 Task: Write credential ID "IM0256".
Action: Mouse moved to (409, 388)
Screenshot: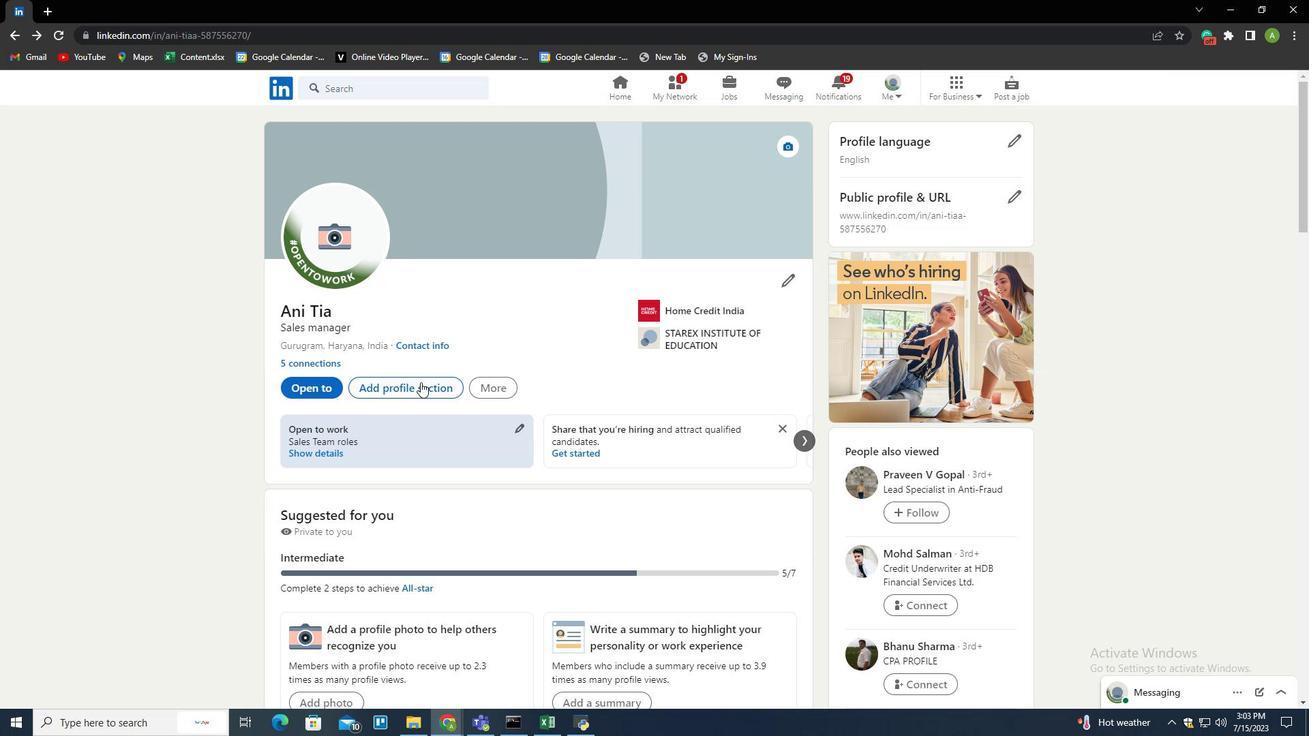 
Action: Mouse pressed left at (409, 388)
Screenshot: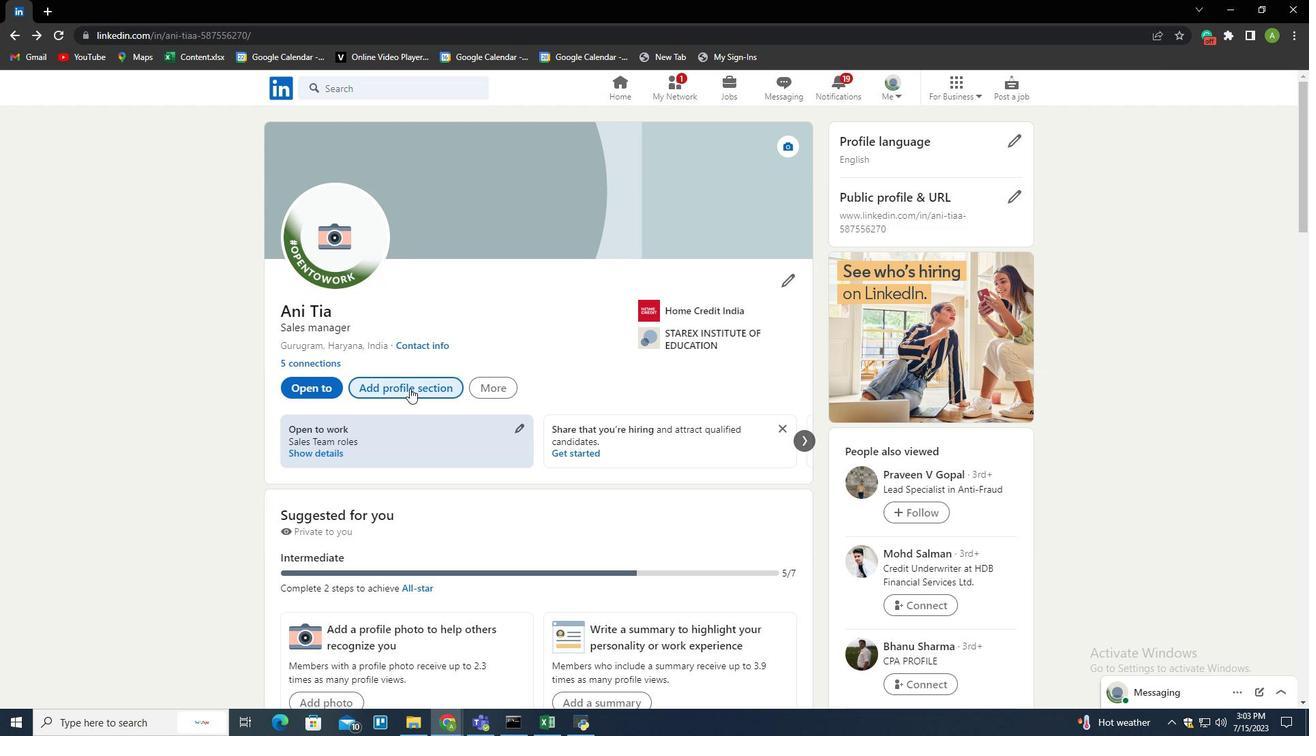 
Action: Mouse moved to (760, 169)
Screenshot: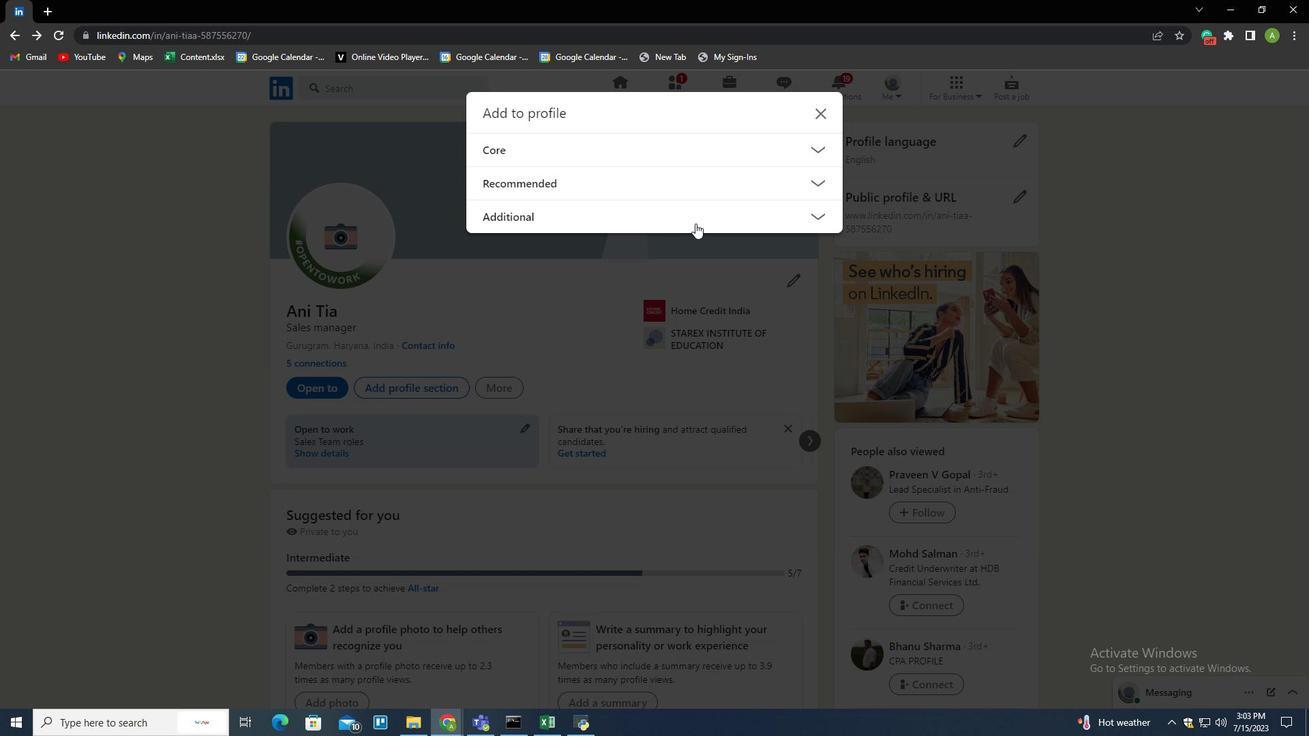 
Action: Mouse pressed left at (760, 169)
Screenshot: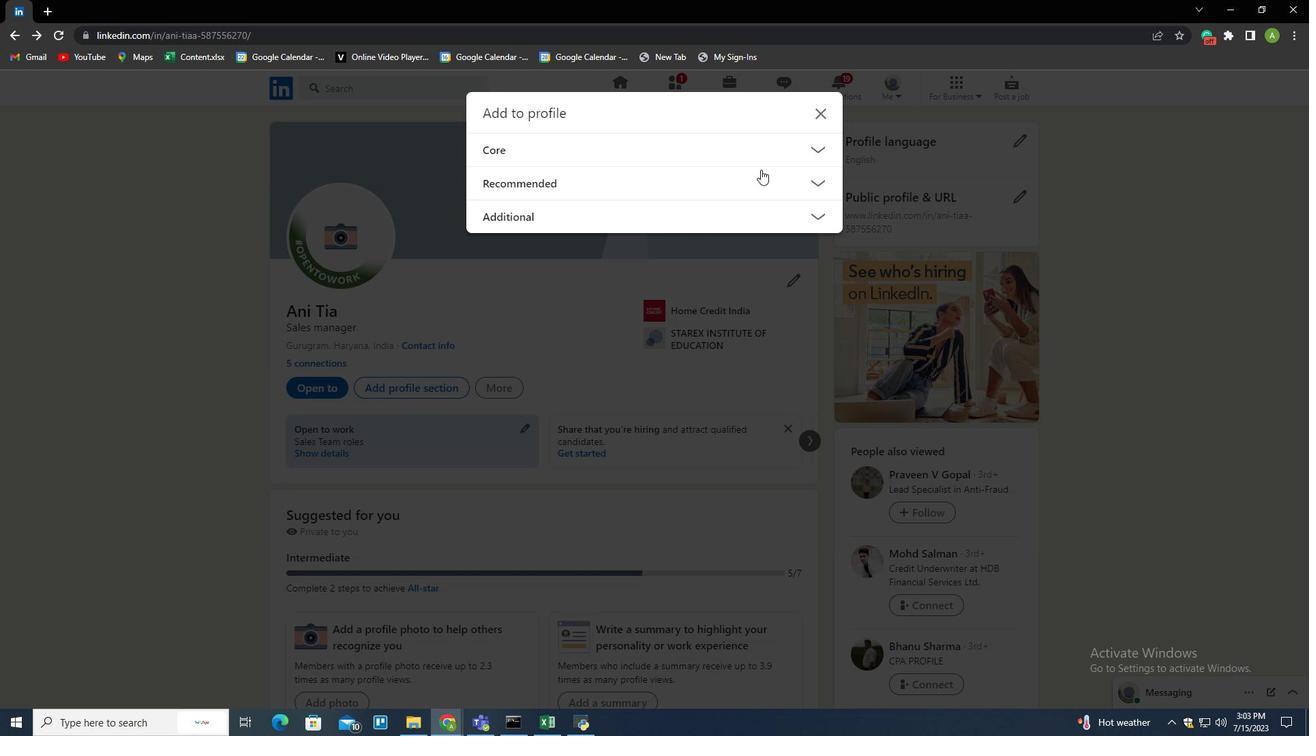 
Action: Mouse moved to (518, 280)
Screenshot: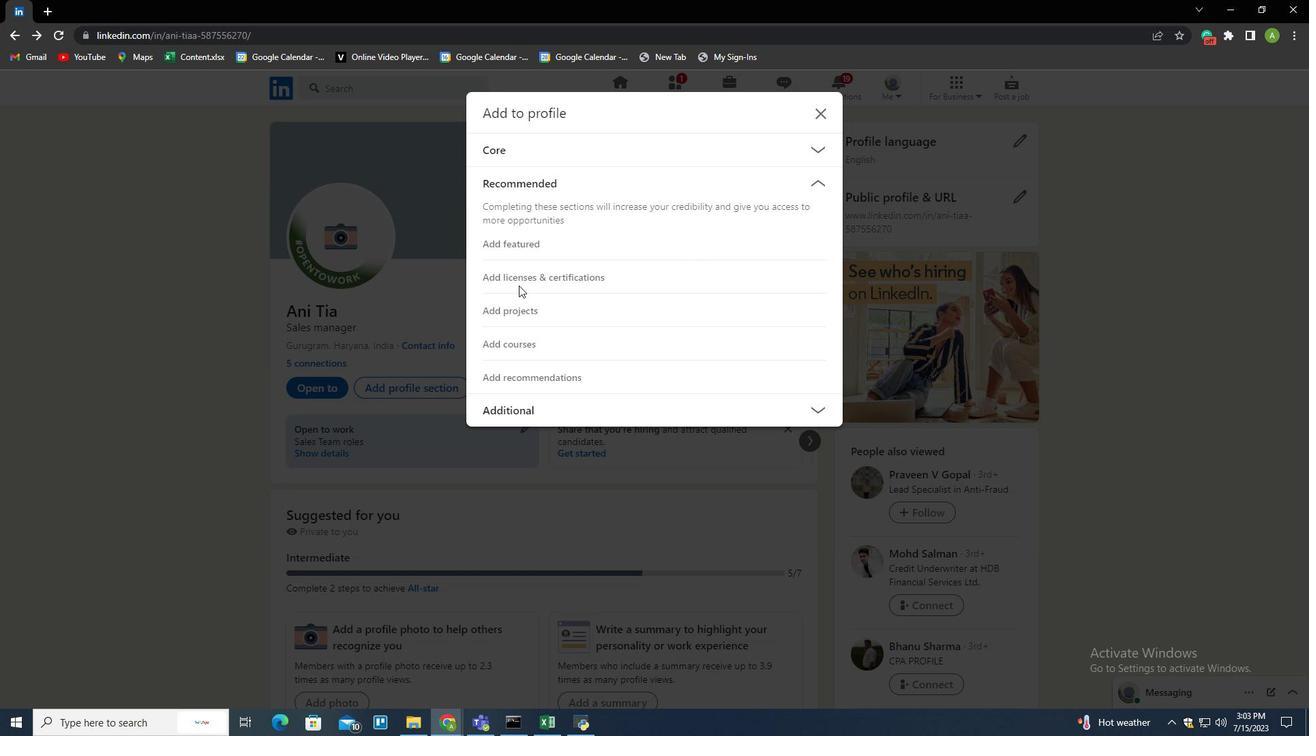 
Action: Mouse pressed left at (518, 280)
Screenshot: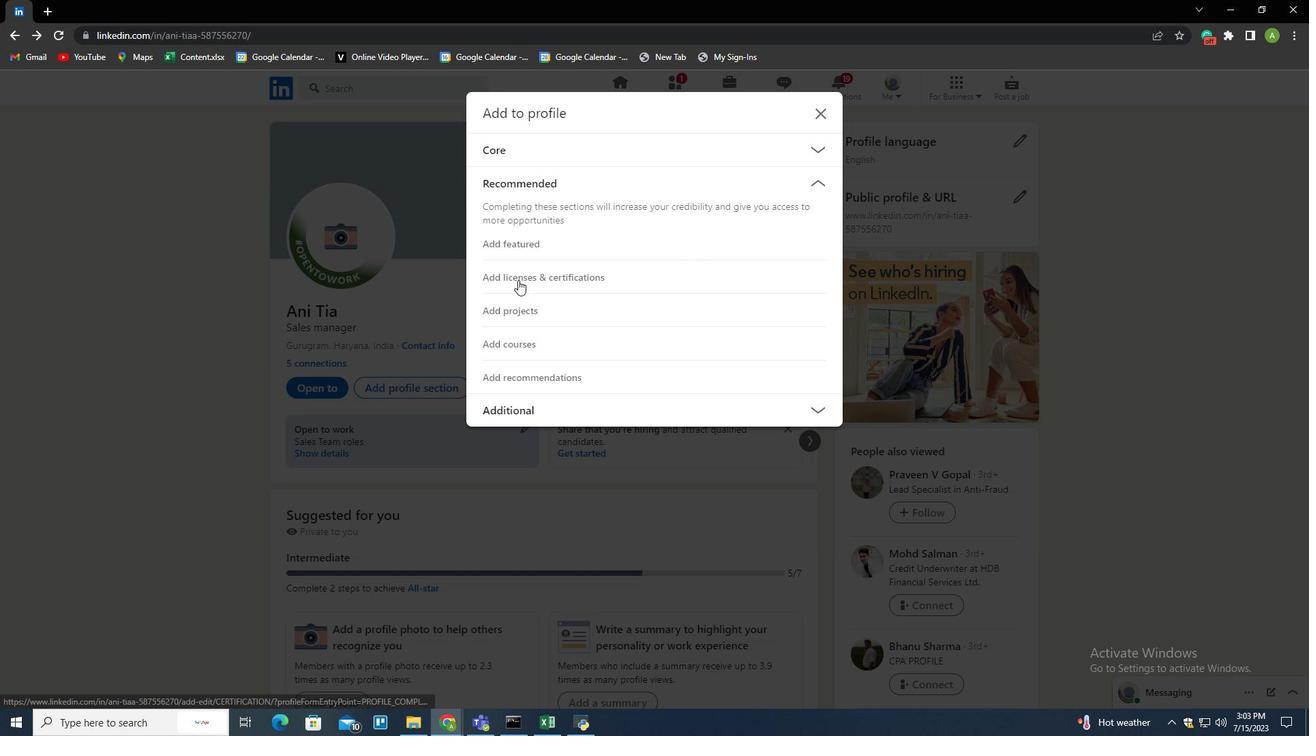 
Action: Mouse moved to (475, 408)
Screenshot: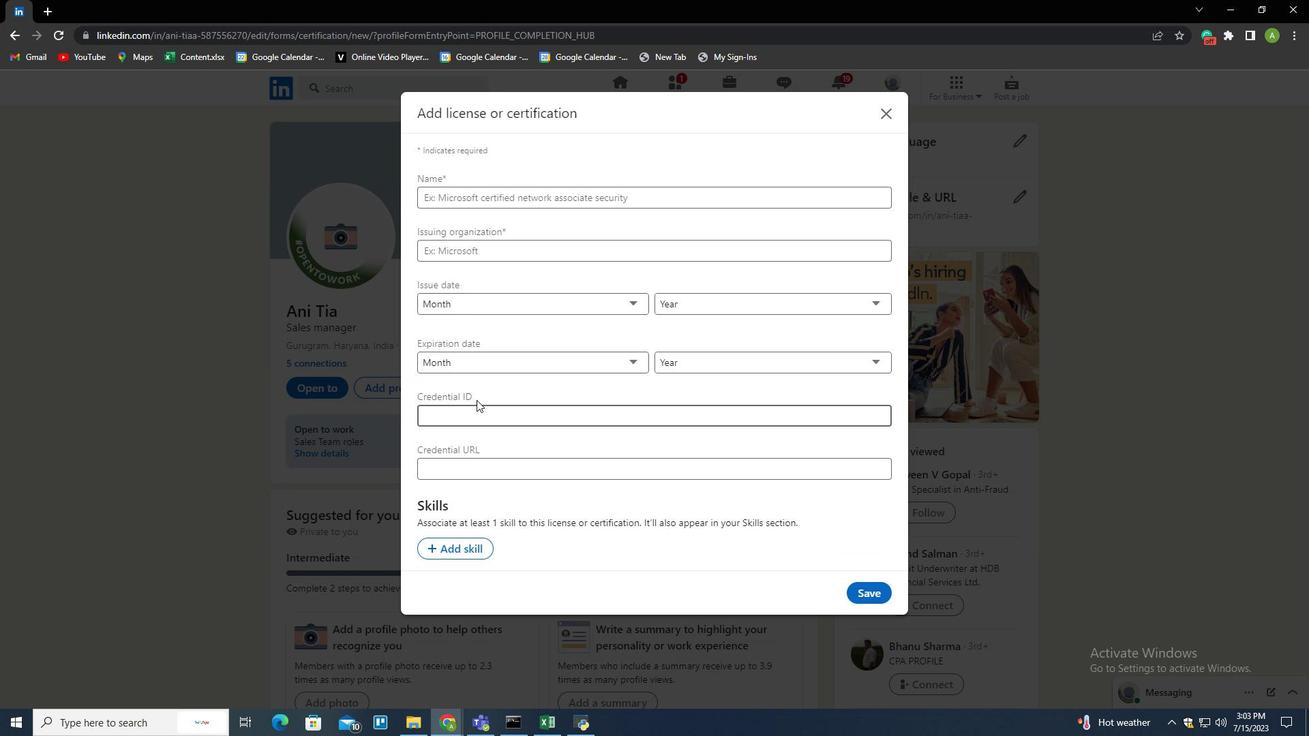 
Action: Mouse pressed left at (475, 408)
Screenshot: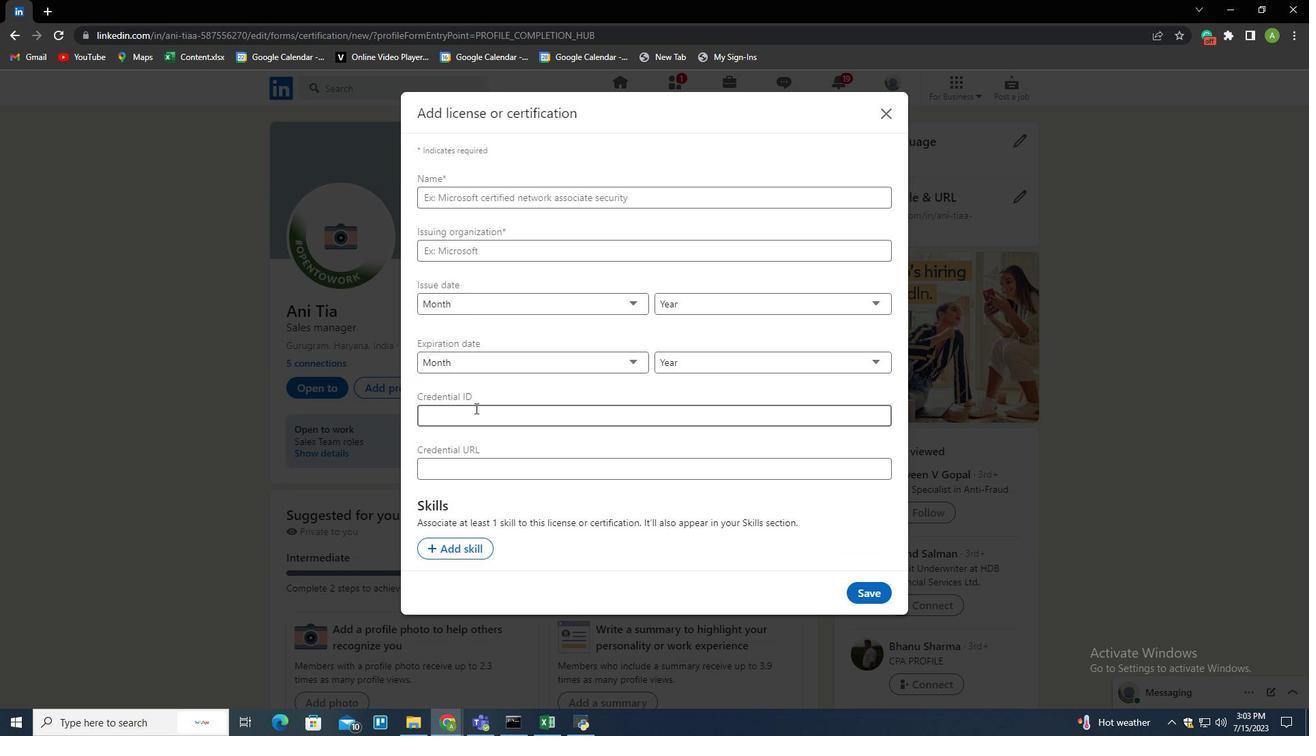 
Action: Key pressed <Key.shift>IM0256
Screenshot: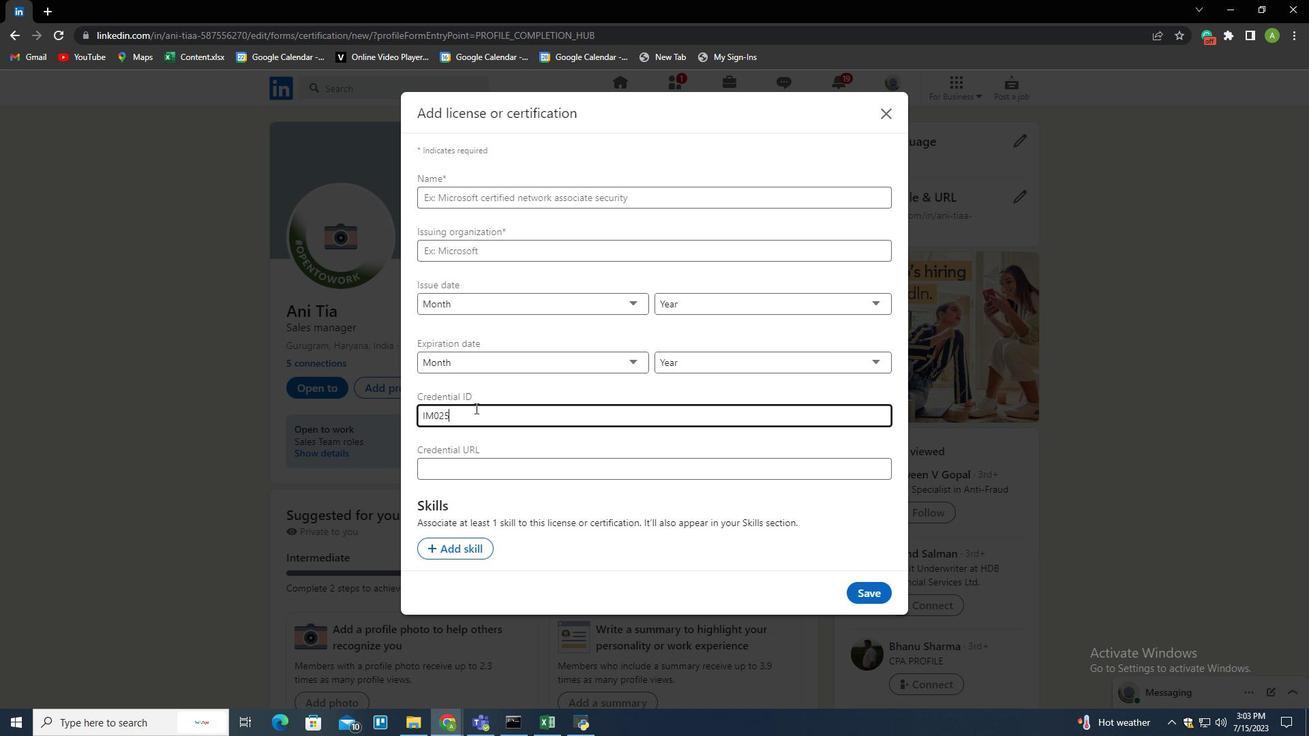 
Action: Mouse moved to (542, 476)
Screenshot: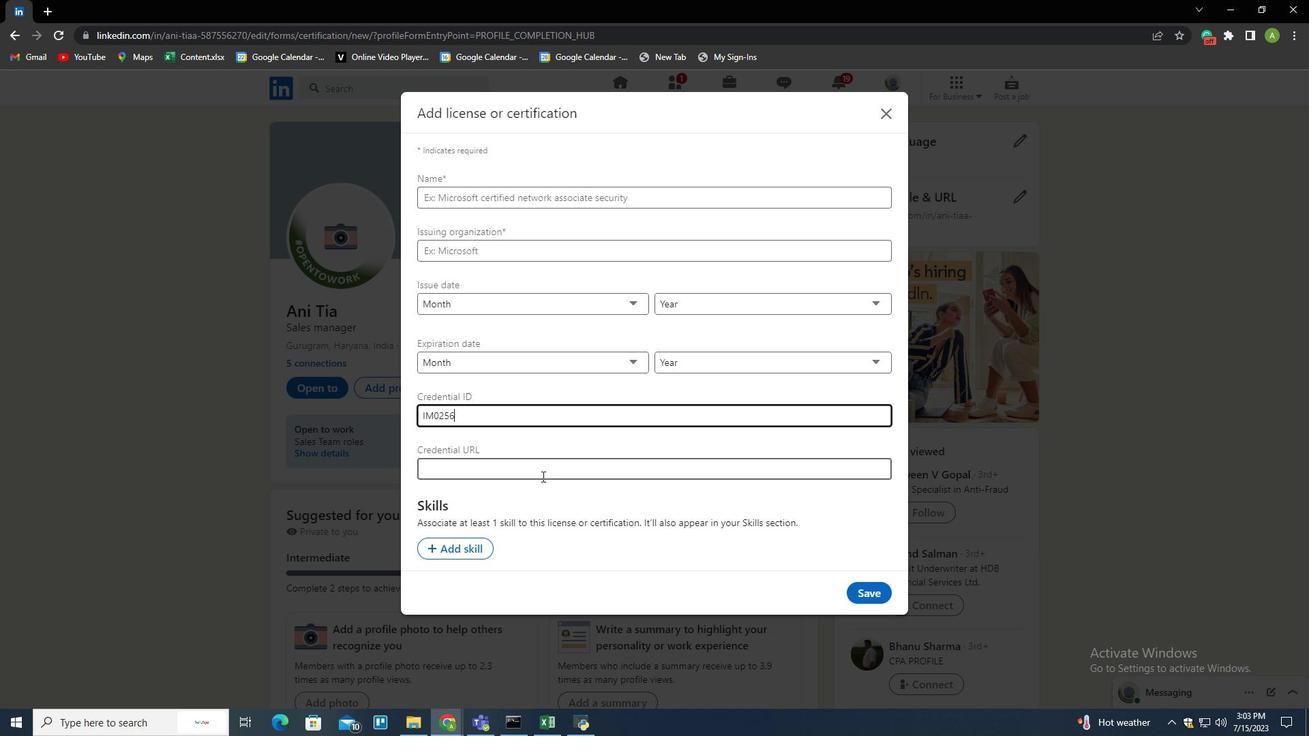 
